 Task: Use the formula "ISOWEEKNUM" in spreadsheet "Project portfolio".
Action: Mouse moved to (137, 76)
Screenshot: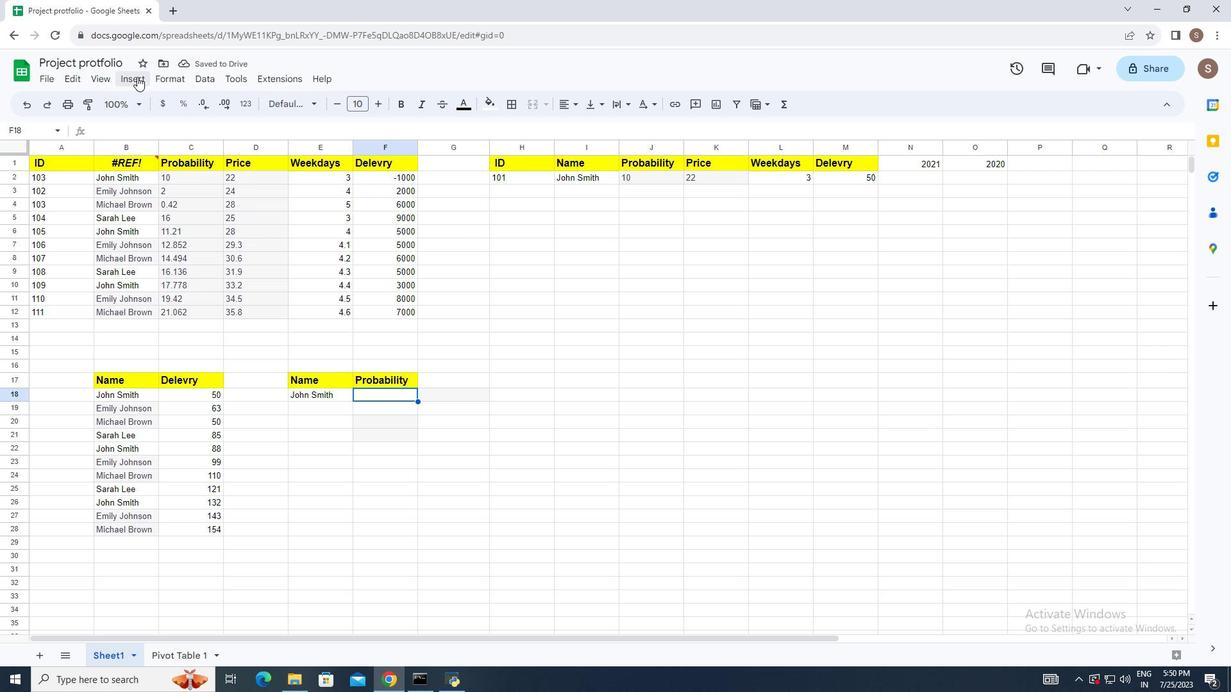 
Action: Mouse pressed left at (137, 76)
Screenshot: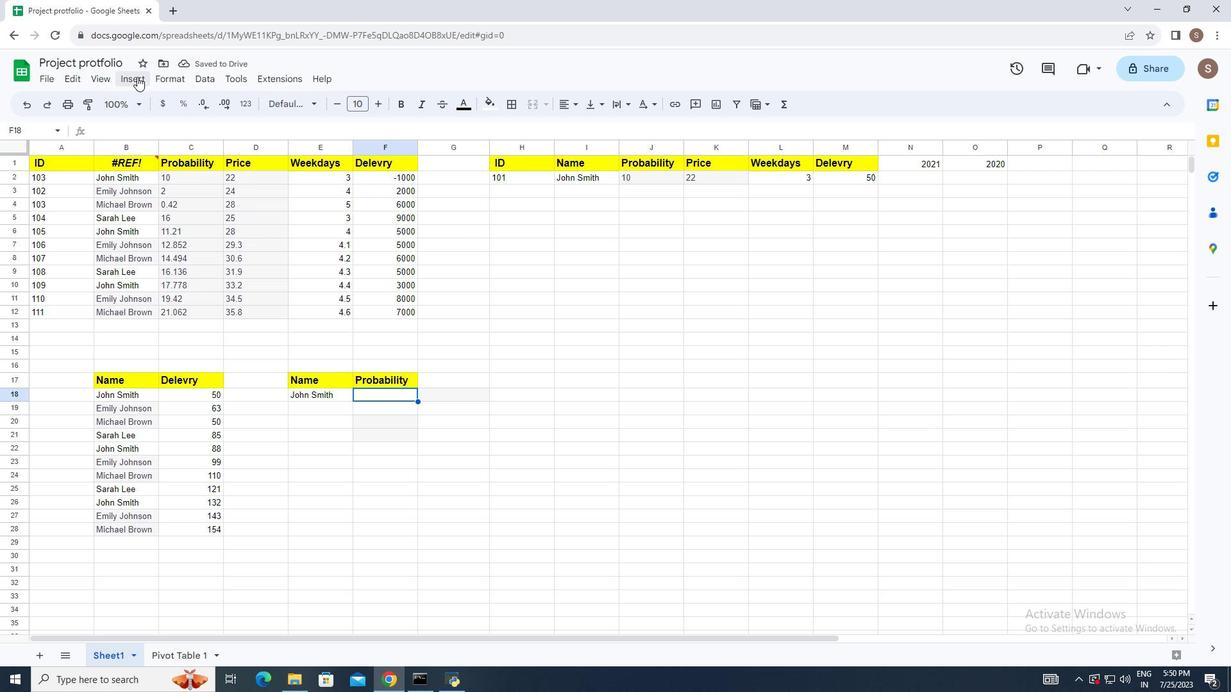 
Action: Mouse moved to (212, 301)
Screenshot: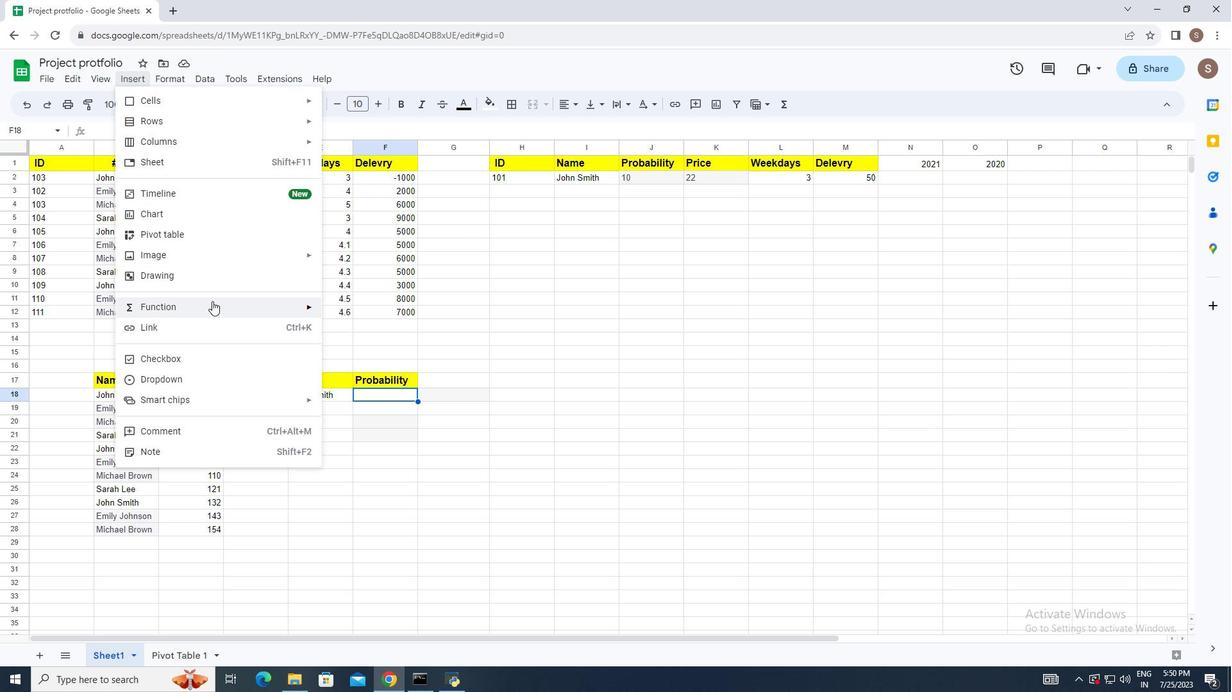 
Action: Mouse pressed left at (212, 301)
Screenshot: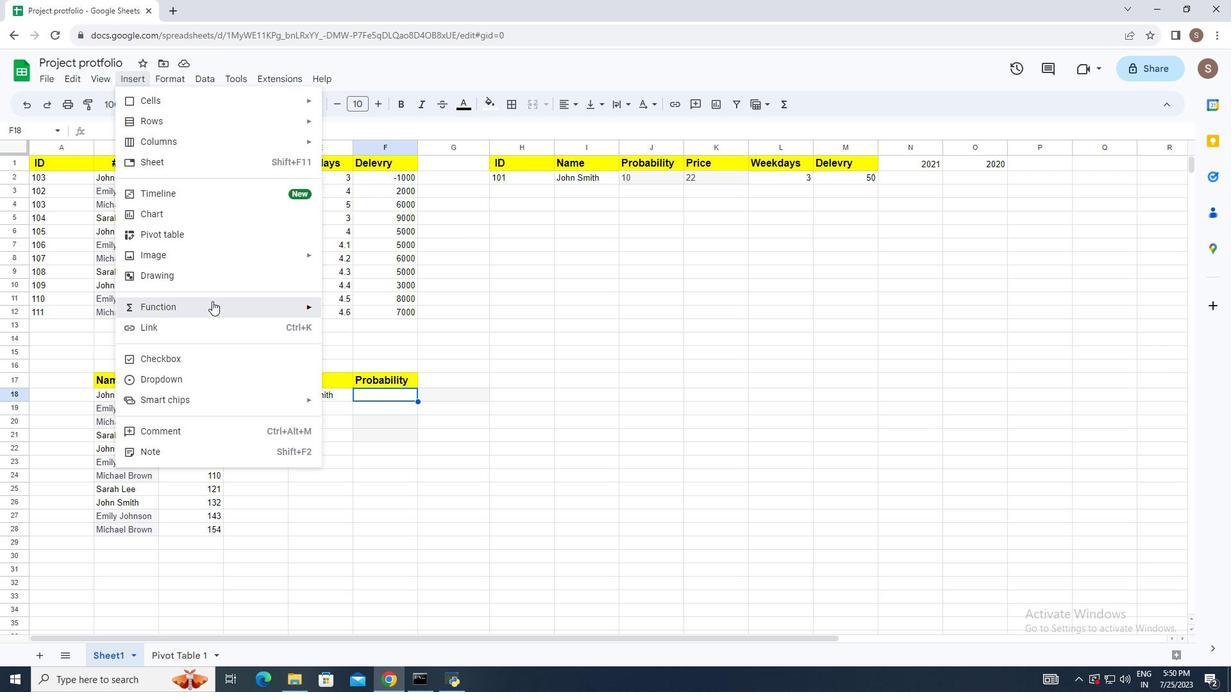 
Action: Mouse moved to (356, 290)
Screenshot: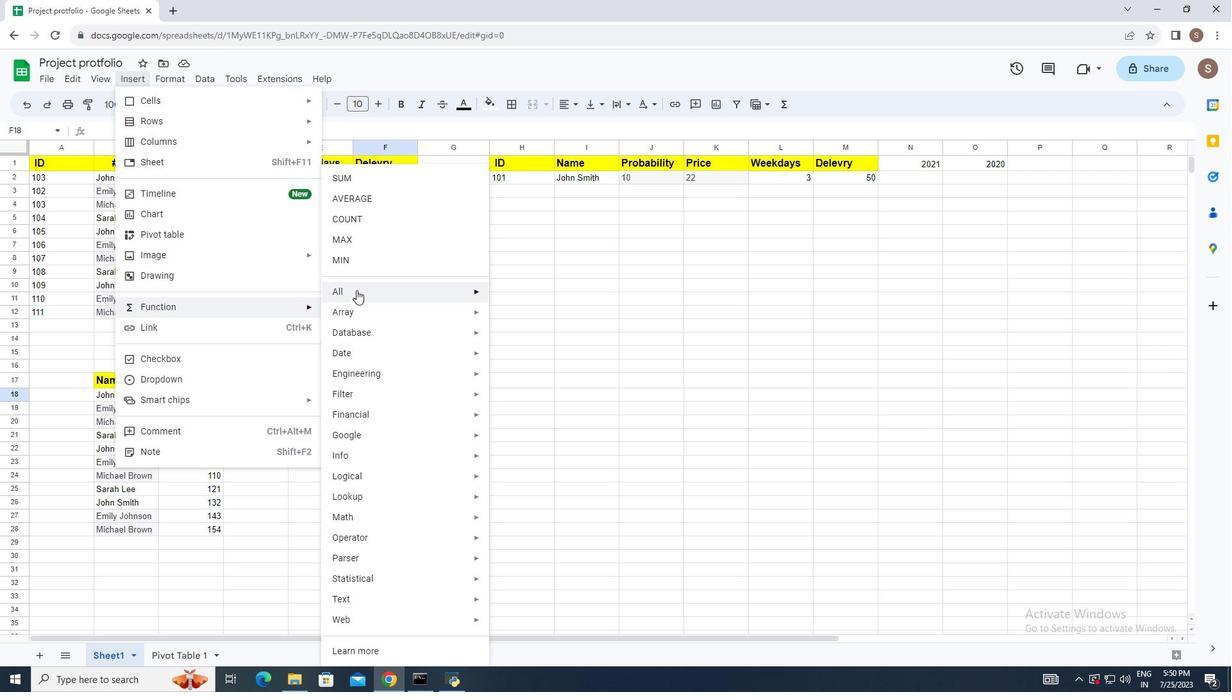
Action: Mouse pressed left at (356, 290)
Screenshot: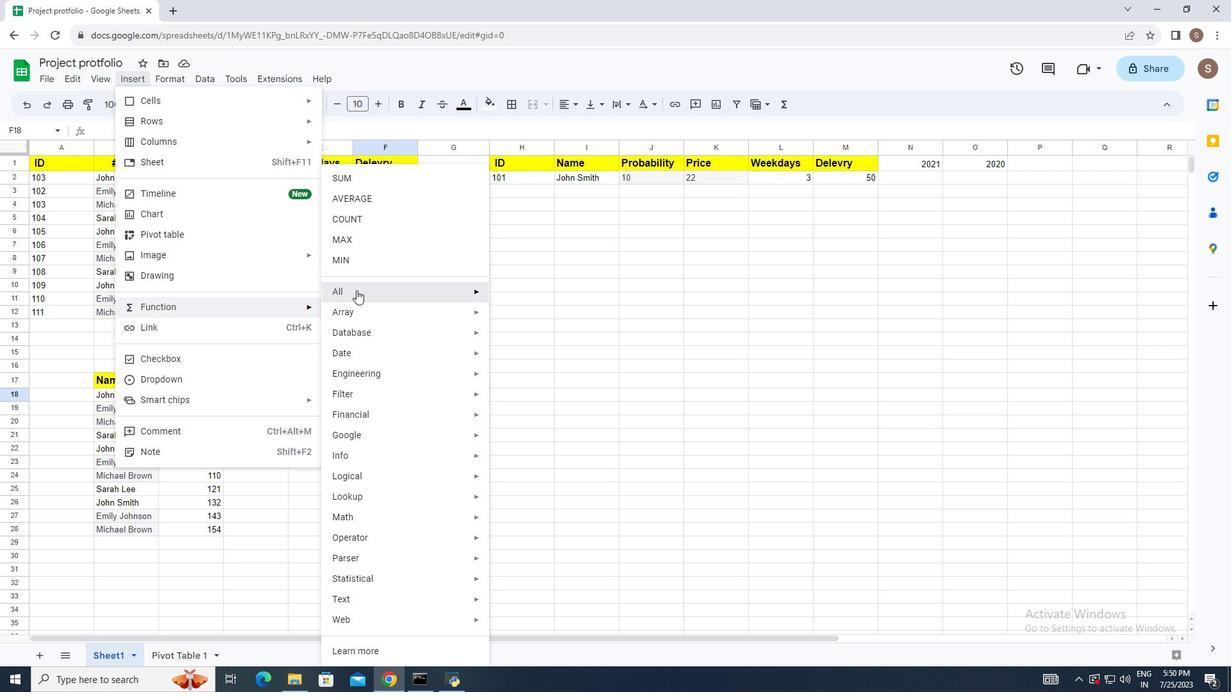 
Action: Mouse moved to (551, 446)
Screenshot: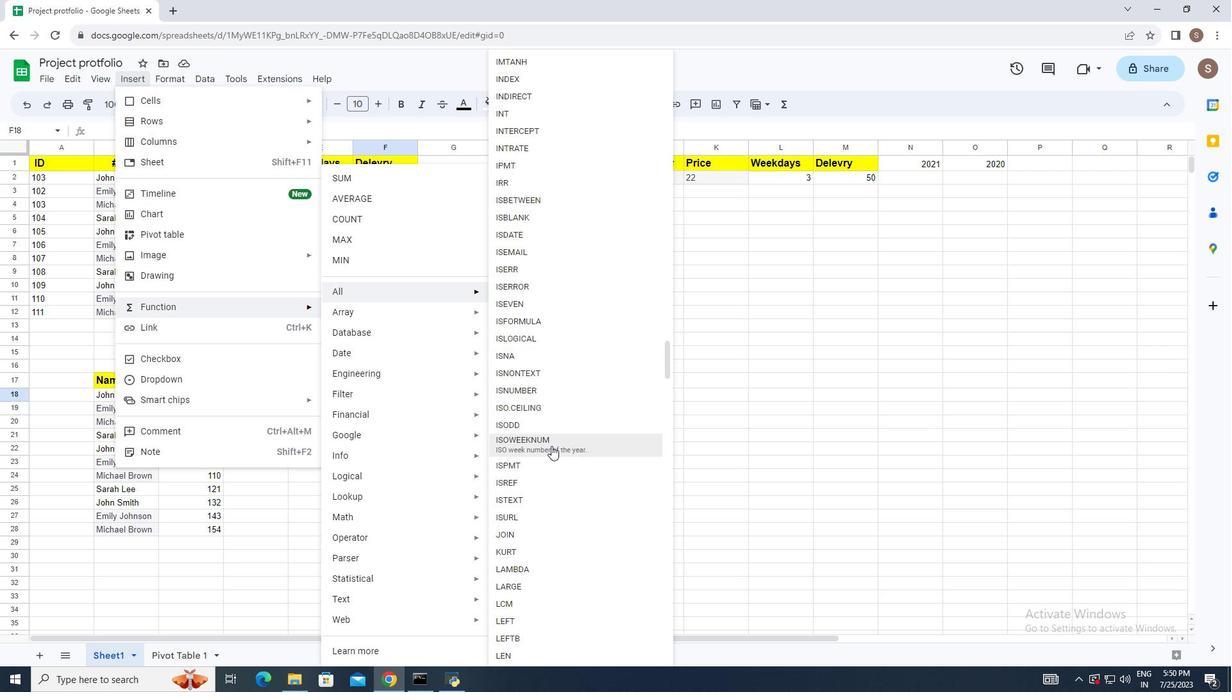 
Action: Mouse pressed left at (551, 446)
Screenshot: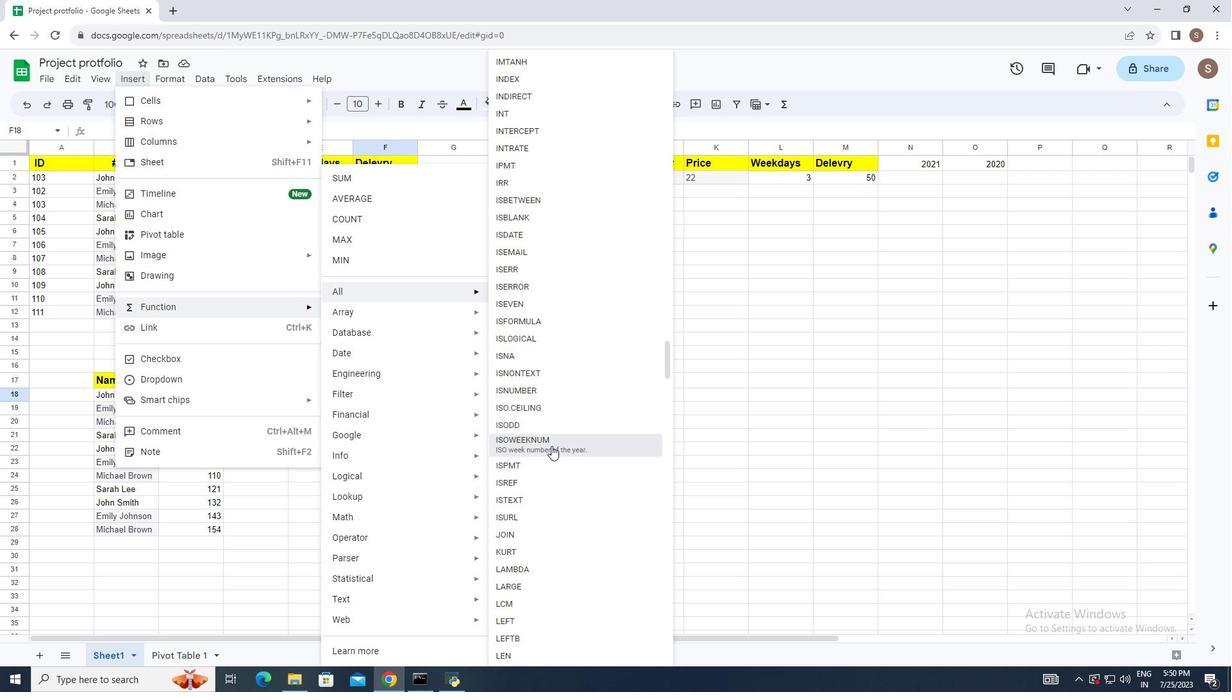 
Action: Mouse moved to (481, 442)
Screenshot: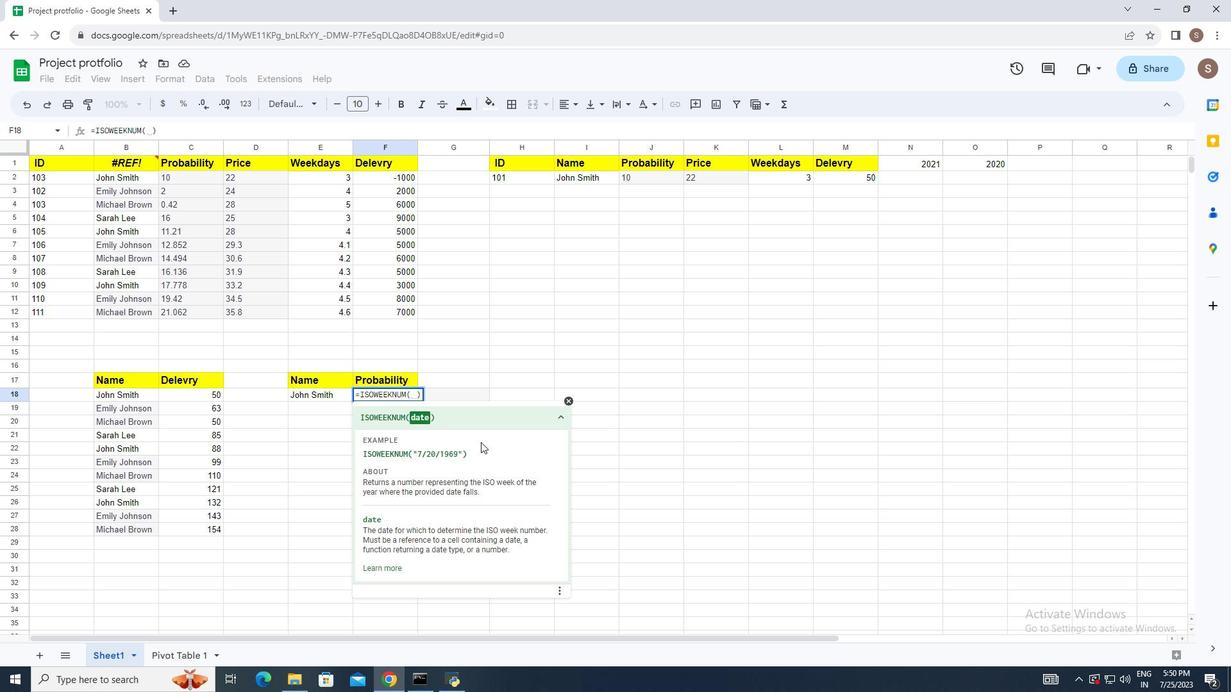 
Action: Key pressed <Key.shift_r>"7/20/1965<Key.shift_r>"<Key.enter>
Screenshot: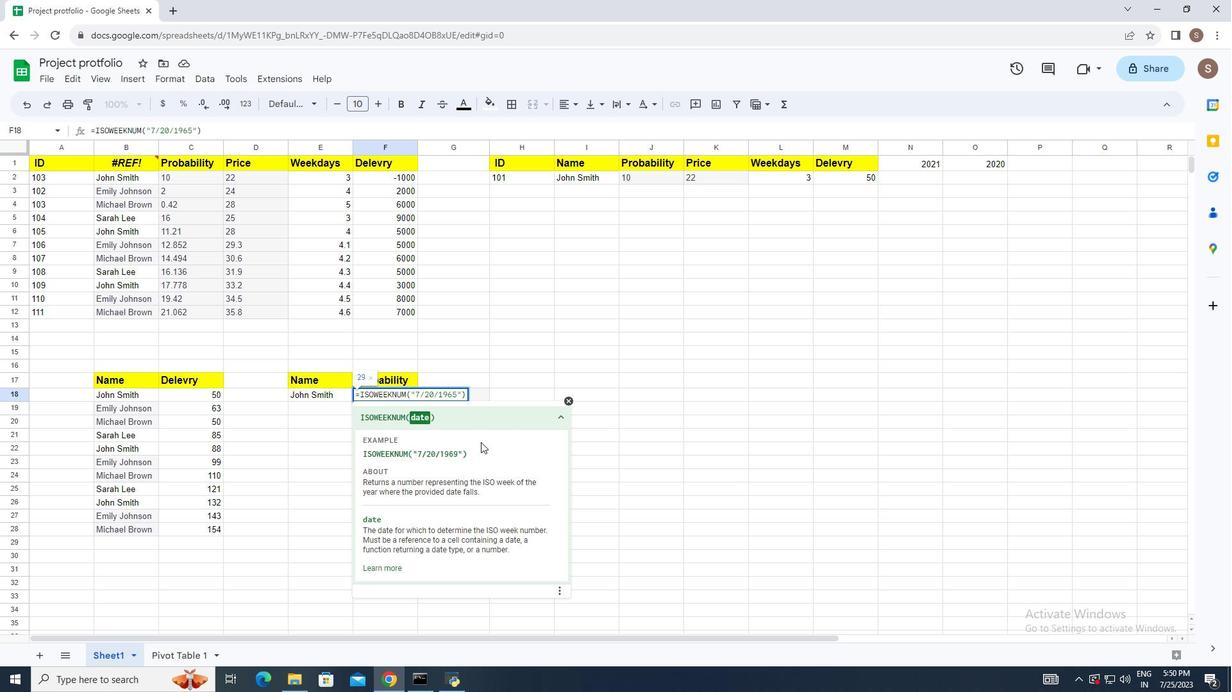 
